 Task: Set the subtitle justification in the text subtitle decoder to "Right".
Action: Mouse moved to (101, 14)
Screenshot: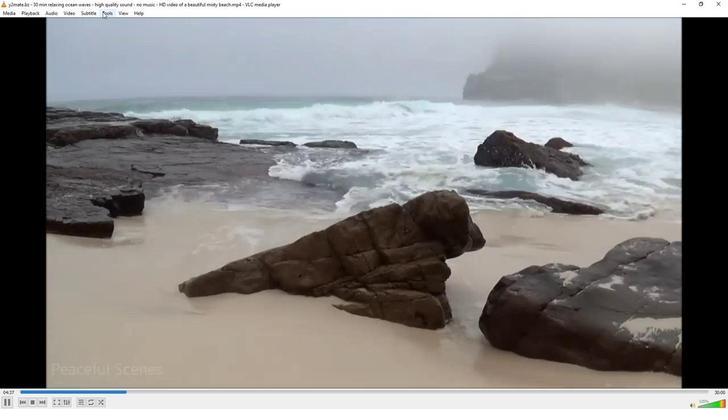 
Action: Mouse pressed left at (101, 14)
Screenshot: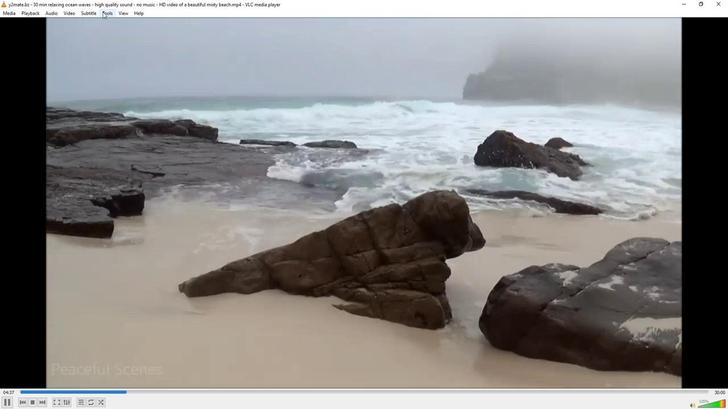 
Action: Mouse moved to (122, 108)
Screenshot: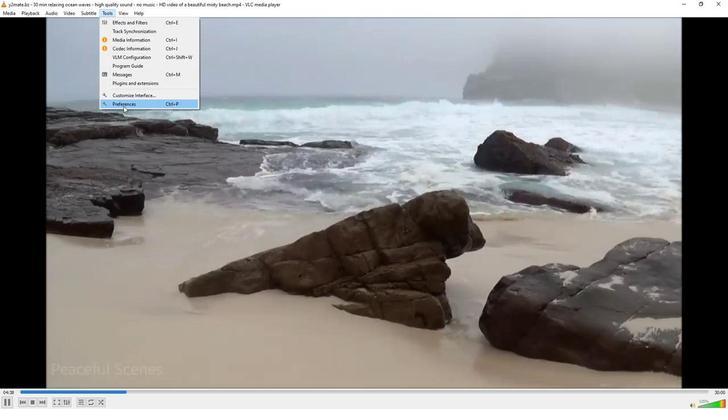 
Action: Mouse pressed left at (122, 108)
Screenshot: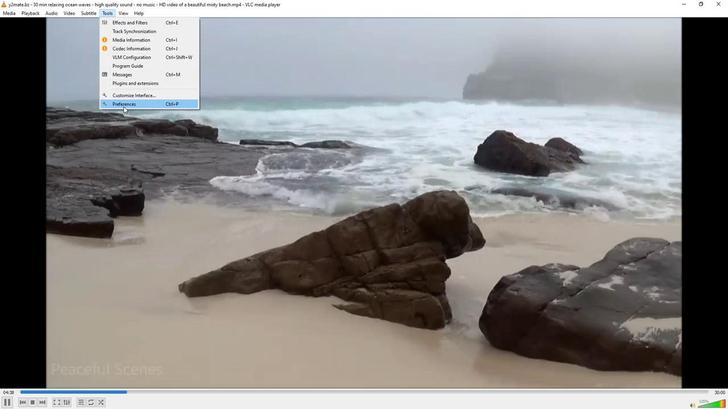 
Action: Mouse moved to (88, 318)
Screenshot: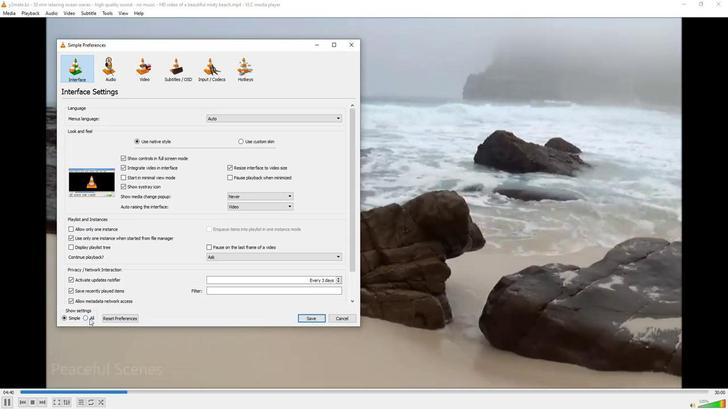 
Action: Mouse pressed left at (88, 318)
Screenshot: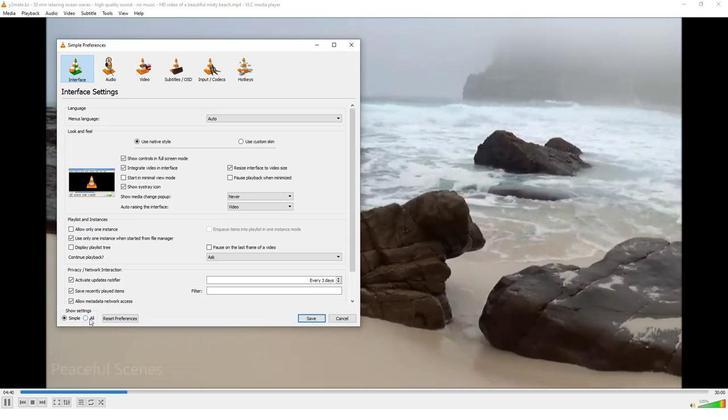 
Action: Mouse moved to (73, 212)
Screenshot: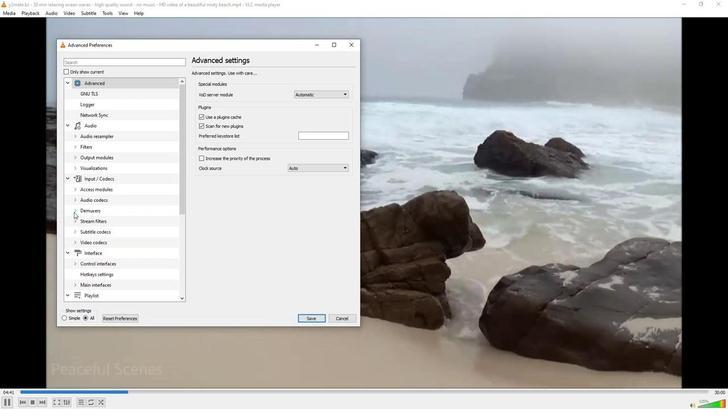 
Action: Mouse pressed left at (73, 212)
Screenshot: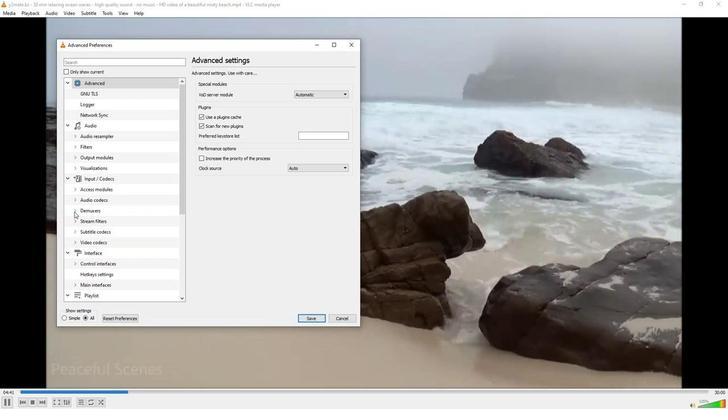 
Action: Mouse moved to (94, 238)
Screenshot: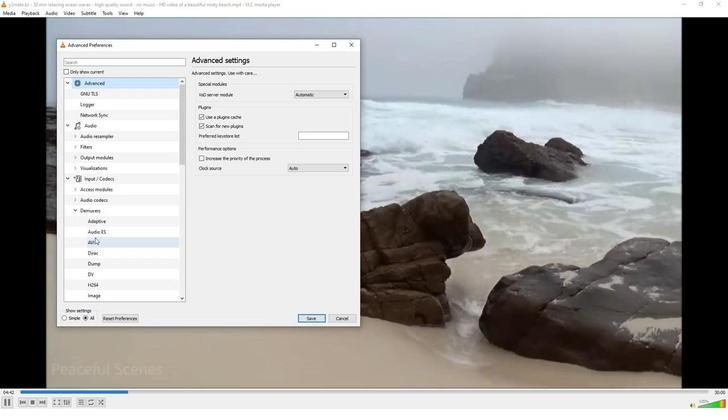 
Action: Mouse scrolled (94, 238) with delta (0, 0)
Screenshot: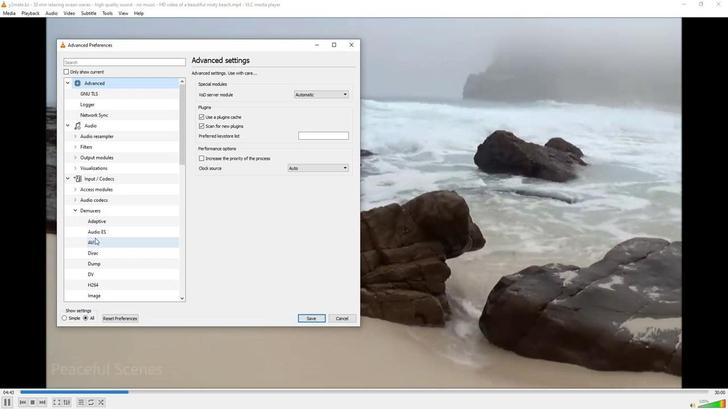
Action: Mouse scrolled (94, 238) with delta (0, 0)
Screenshot: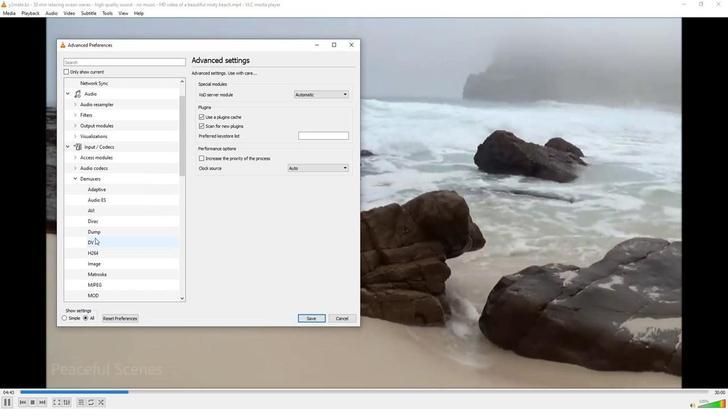 
Action: Mouse scrolled (94, 238) with delta (0, 0)
Screenshot: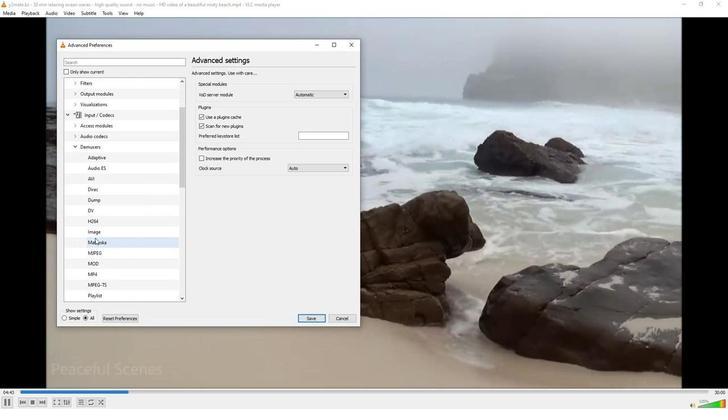 
Action: Mouse scrolled (94, 238) with delta (0, 0)
Screenshot: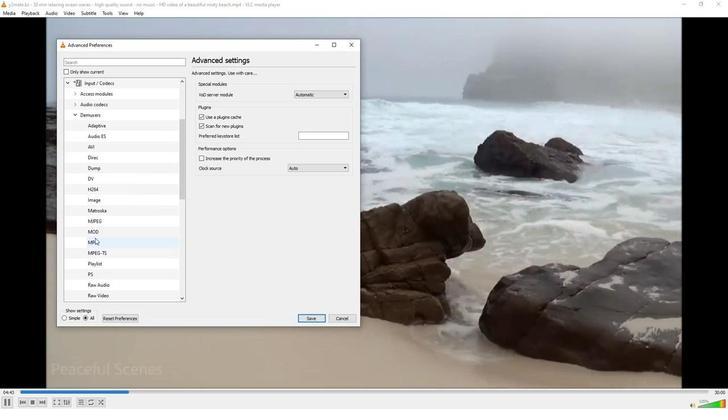 
Action: Mouse scrolled (94, 238) with delta (0, 0)
Screenshot: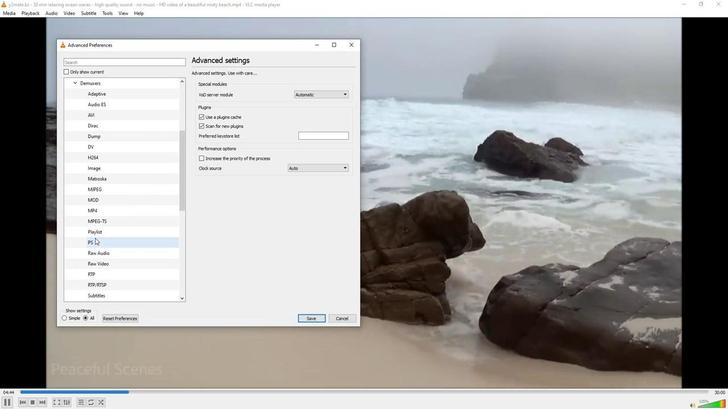 
Action: Mouse moved to (75, 295)
Screenshot: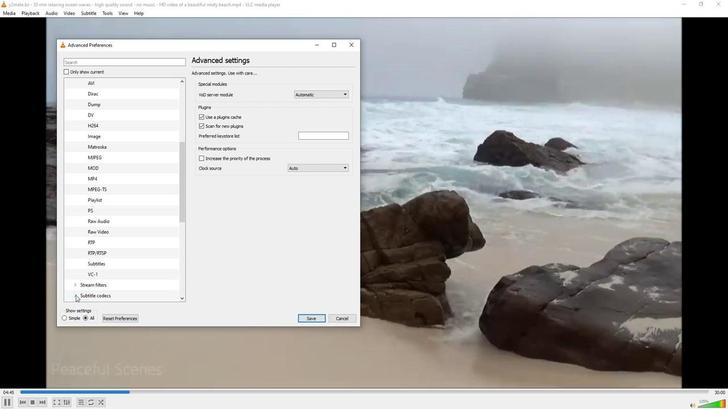 
Action: Mouse pressed left at (75, 295)
Screenshot: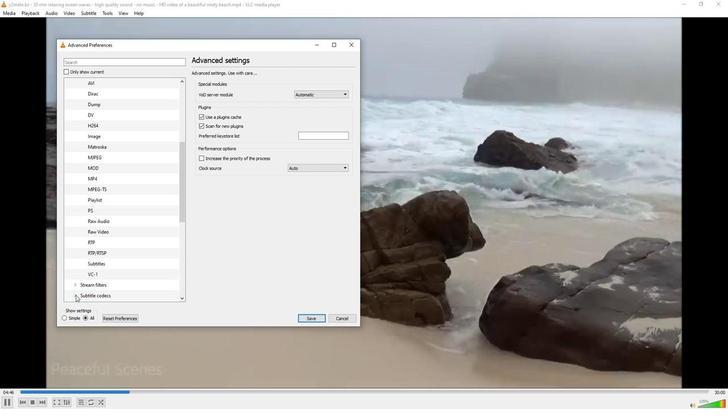
Action: Mouse moved to (88, 287)
Screenshot: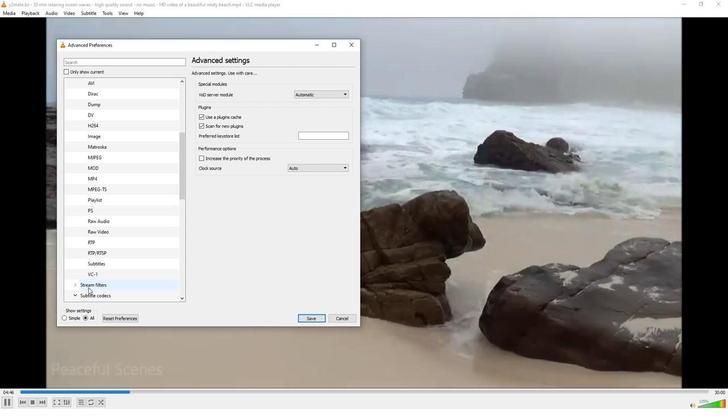 
Action: Mouse scrolled (88, 287) with delta (0, 0)
Screenshot: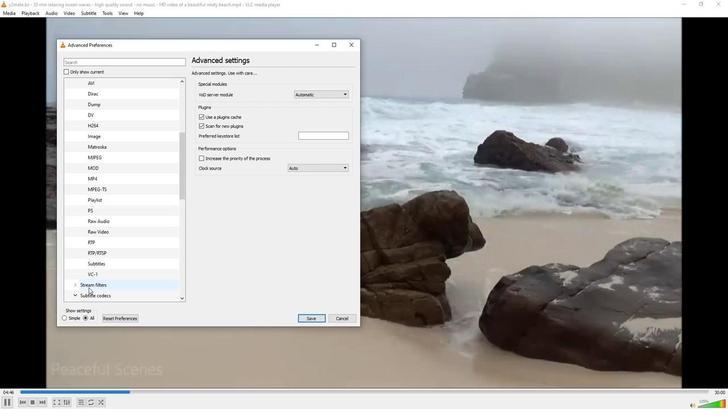 
Action: Mouse scrolled (88, 287) with delta (0, 0)
Screenshot: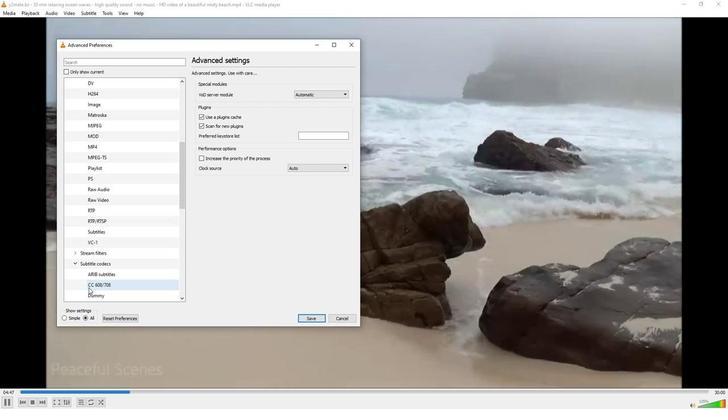 
Action: Mouse scrolled (88, 287) with delta (0, 0)
Screenshot: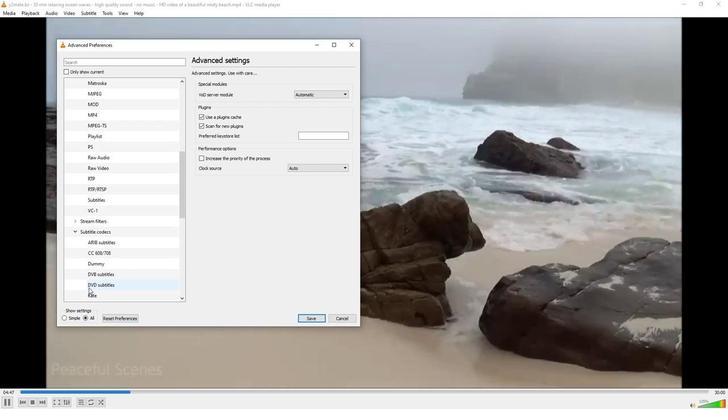 
Action: Mouse moved to (98, 275)
Screenshot: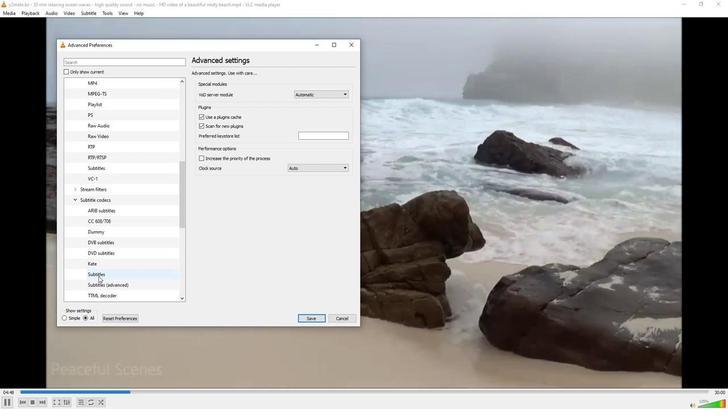 
Action: Mouse pressed left at (98, 275)
Screenshot: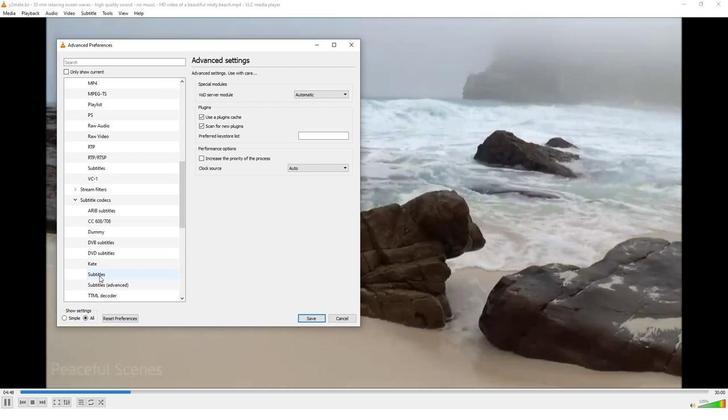 
Action: Mouse moved to (327, 87)
Screenshot: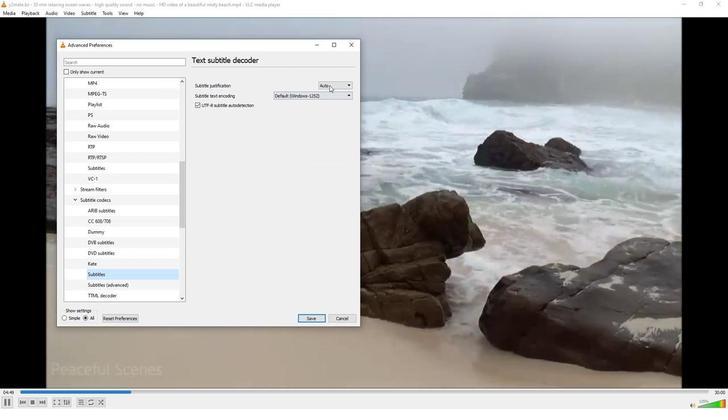 
Action: Mouse pressed left at (327, 87)
Screenshot: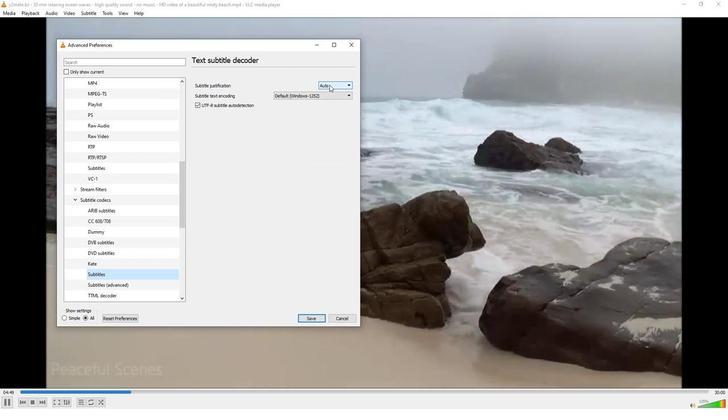 
Action: Mouse moved to (323, 108)
Screenshot: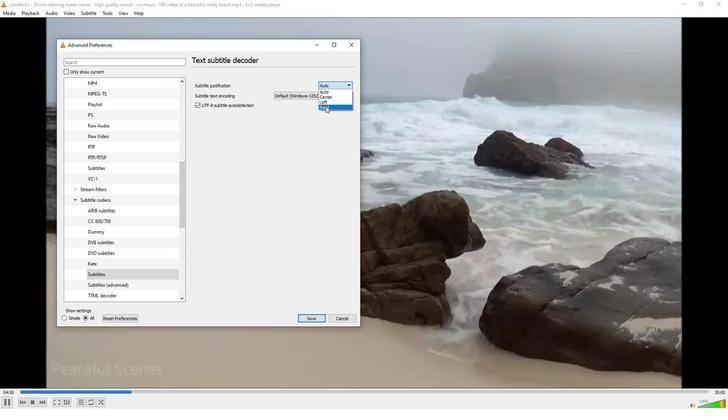 
Action: Mouse pressed left at (323, 108)
Screenshot: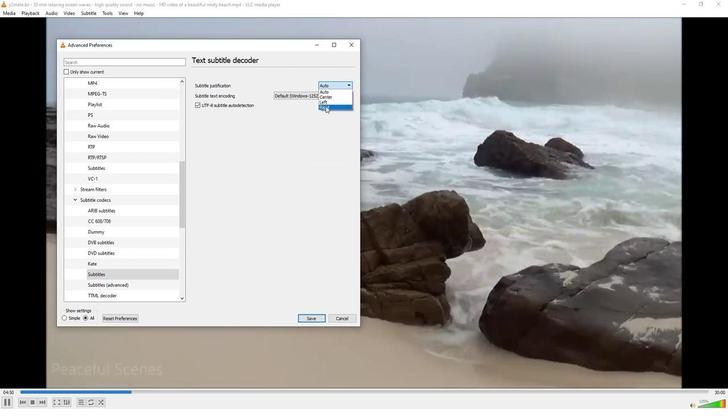
Action: Mouse moved to (238, 160)
Screenshot: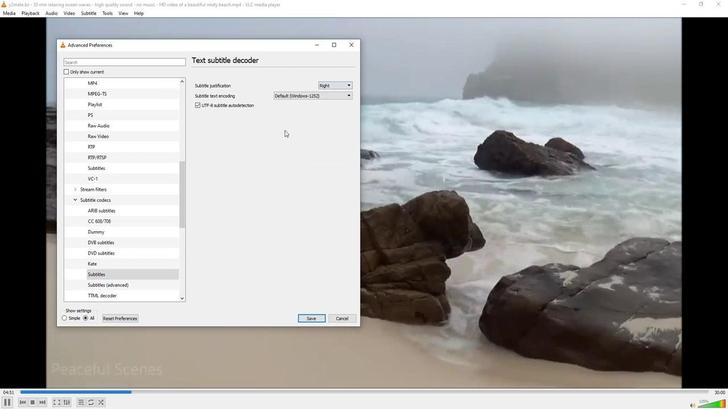 
